 Task: Create ChildIssue0000000854 as Child Issue of Issue Issue0000000427 in Backlog  in Scrum Project Project0000000086 in Jira. Create ChildIssue0000000855 as Child Issue of Issue Issue0000000428 in Backlog  in Scrum Project Project0000000086 in Jira. Create ChildIssue0000000856 as Child Issue of Issue Issue0000000428 in Backlog  in Scrum Project Project0000000086 in Jira. Create ChildIssue0000000857 as Child Issue of Issue Issue0000000429 in Backlog  in Scrum Project Project0000000086 in Jira. Create ChildIssue0000000858 as Child Issue of Issue Issue0000000429 in Backlog  in Scrum Project Project0000000086 in Jira
Action: Mouse moved to (766, 415)
Screenshot: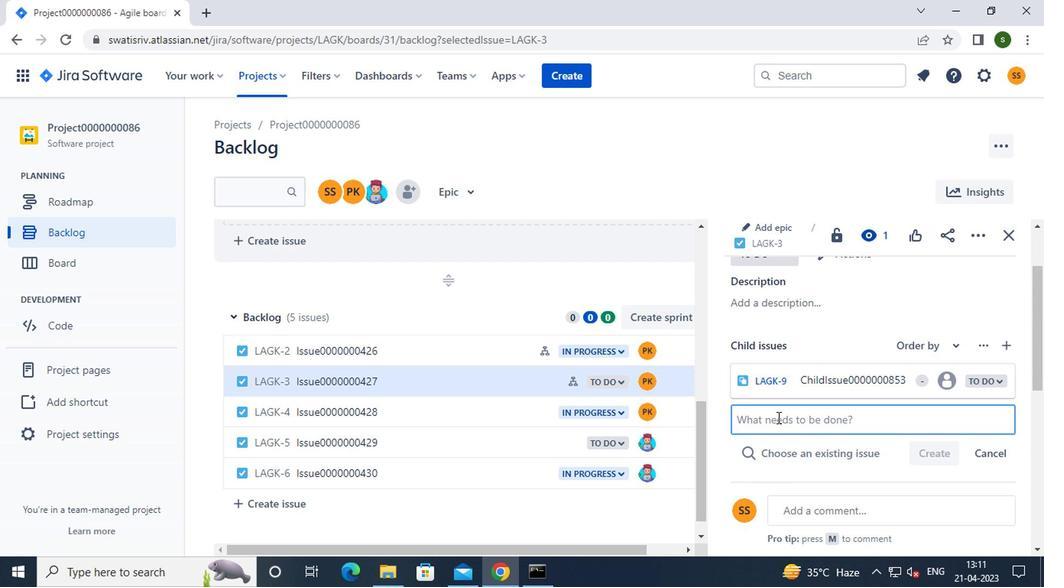 
Action: Key pressed c<Key.caps_lock>hild<Key.caps_lock>i<Key.caps_lock>ssue0000000854
Screenshot: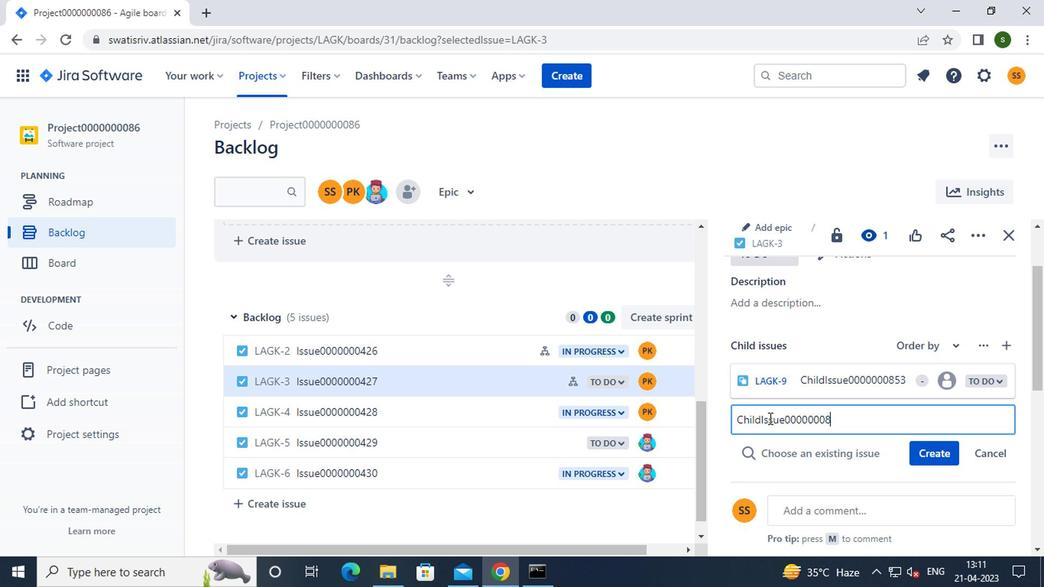
Action: Mouse moved to (909, 452)
Screenshot: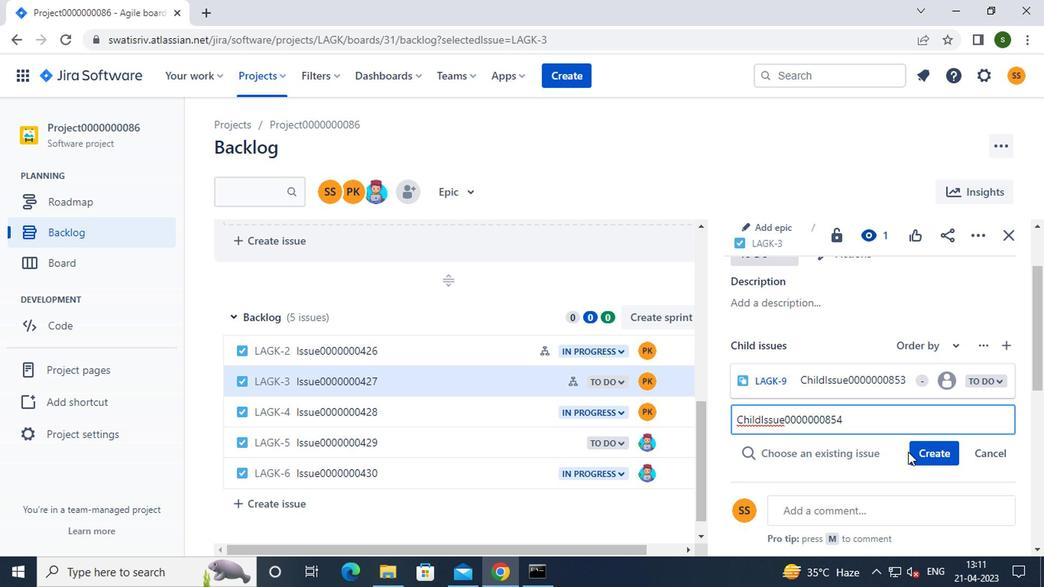
Action: Mouse pressed left at (909, 452)
Screenshot: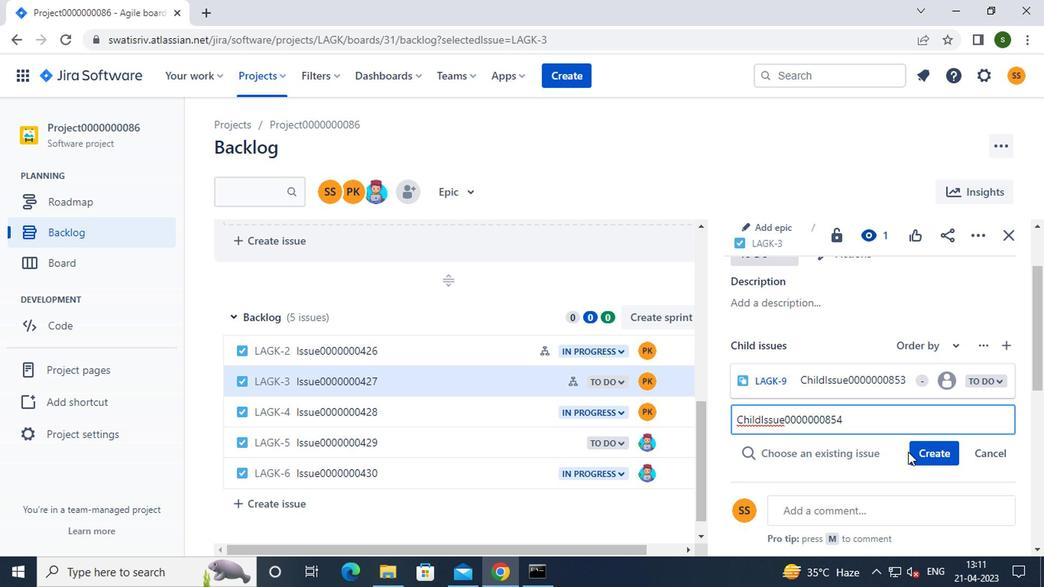
Action: Mouse moved to (445, 410)
Screenshot: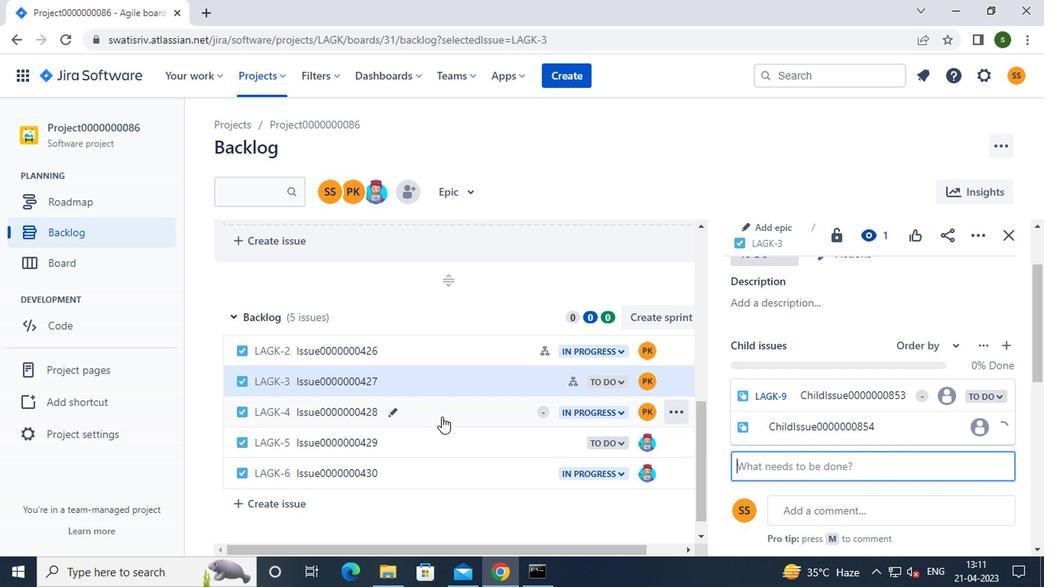 
Action: Mouse pressed left at (445, 410)
Screenshot: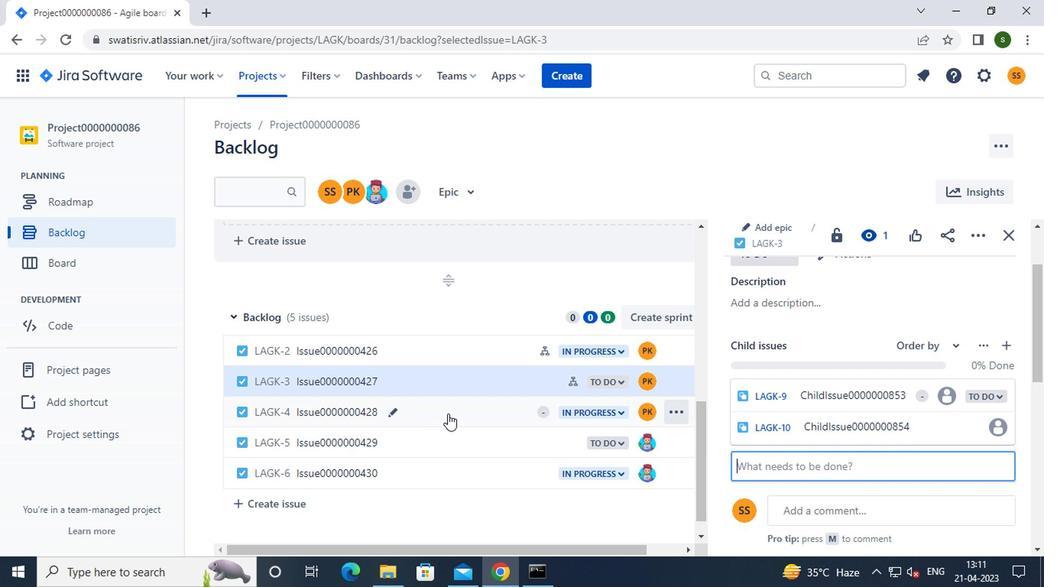
Action: Mouse moved to (775, 296)
Screenshot: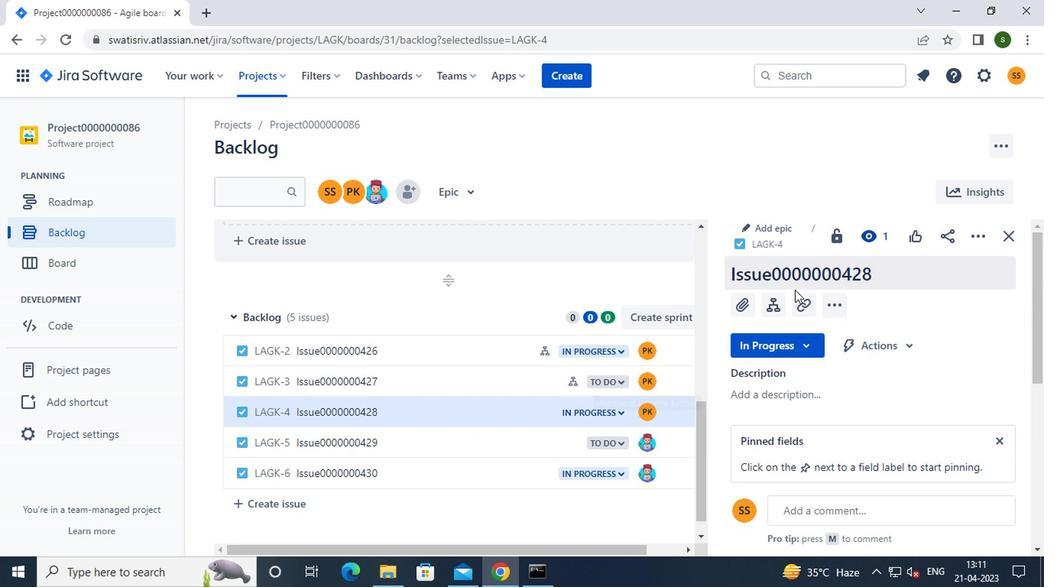 
Action: Mouse pressed left at (775, 296)
Screenshot: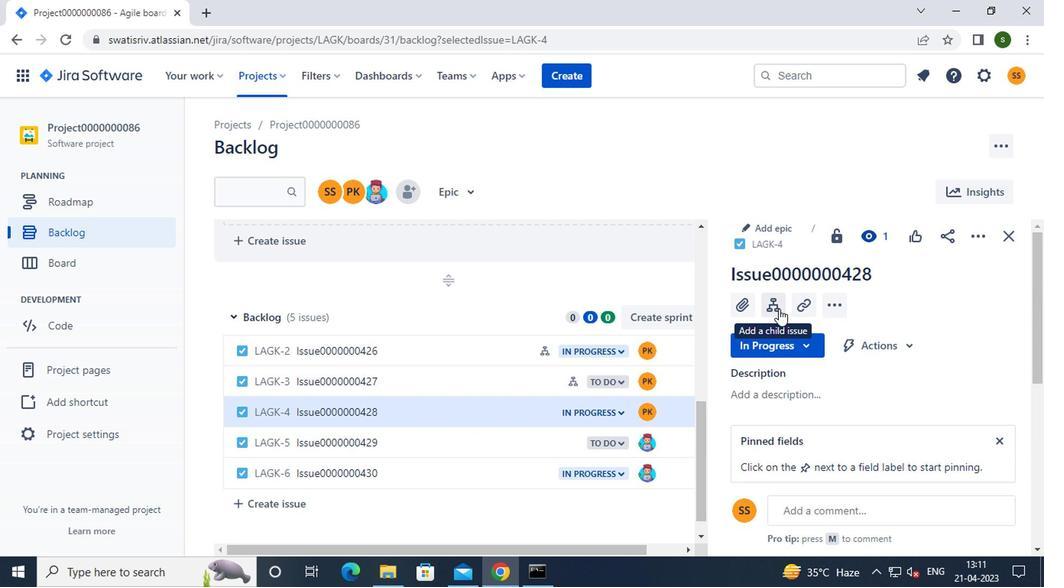 
Action: Mouse moved to (791, 372)
Screenshot: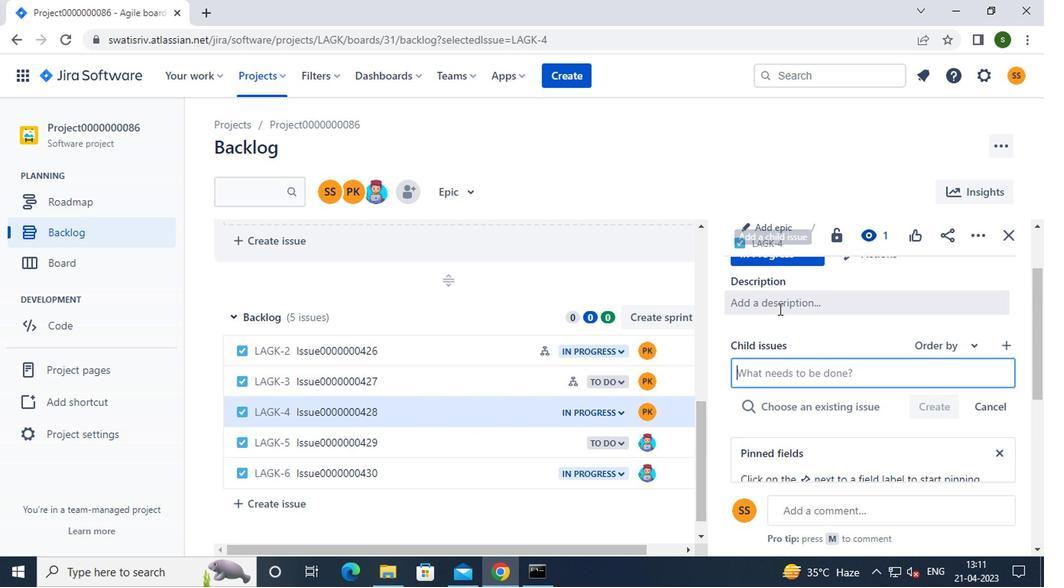 
Action: Key pressed <Key.caps_lock>c<Key.caps_lock>hild<Key.caps_lock>i<Key.caps_lock>ssue0000000855
Screenshot: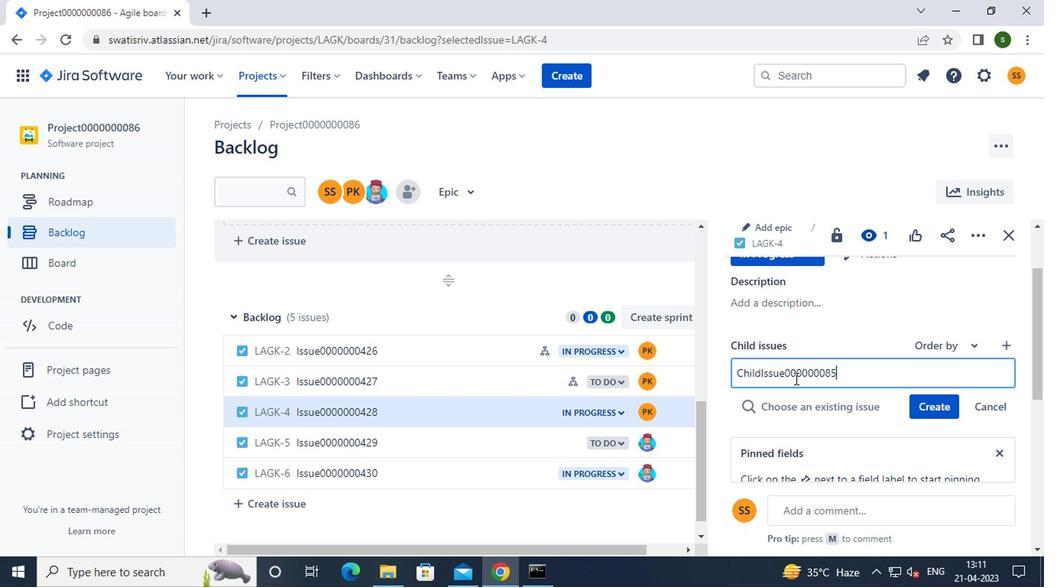 
Action: Mouse moved to (919, 394)
Screenshot: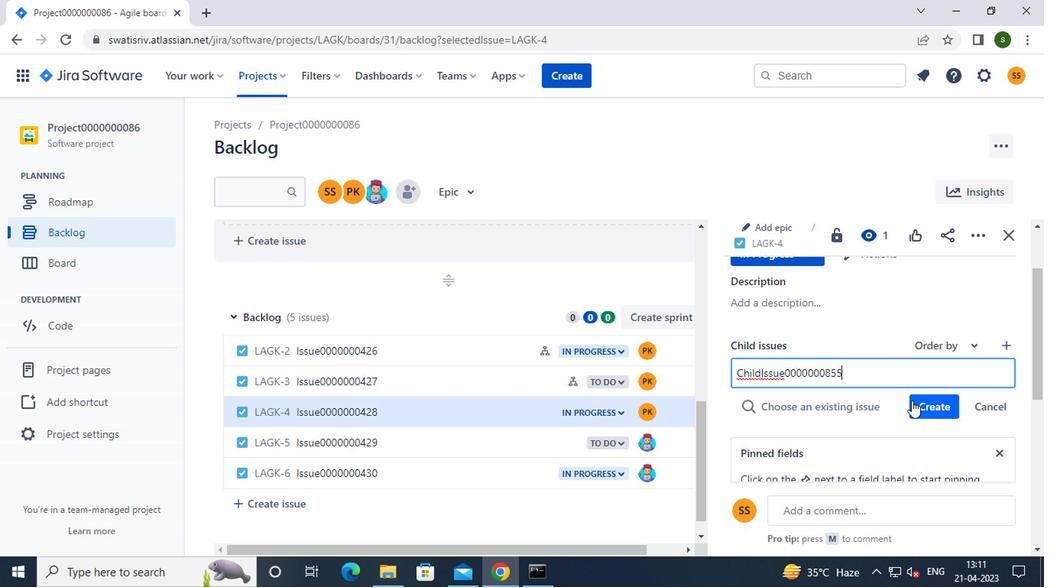 
Action: Mouse pressed left at (919, 394)
Screenshot: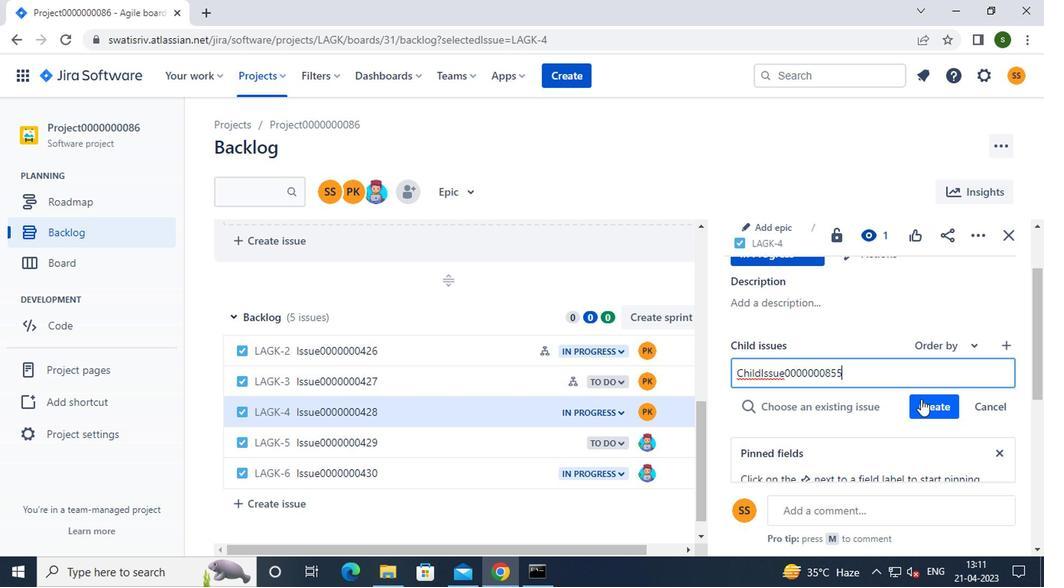 
Action: Mouse moved to (845, 416)
Screenshot: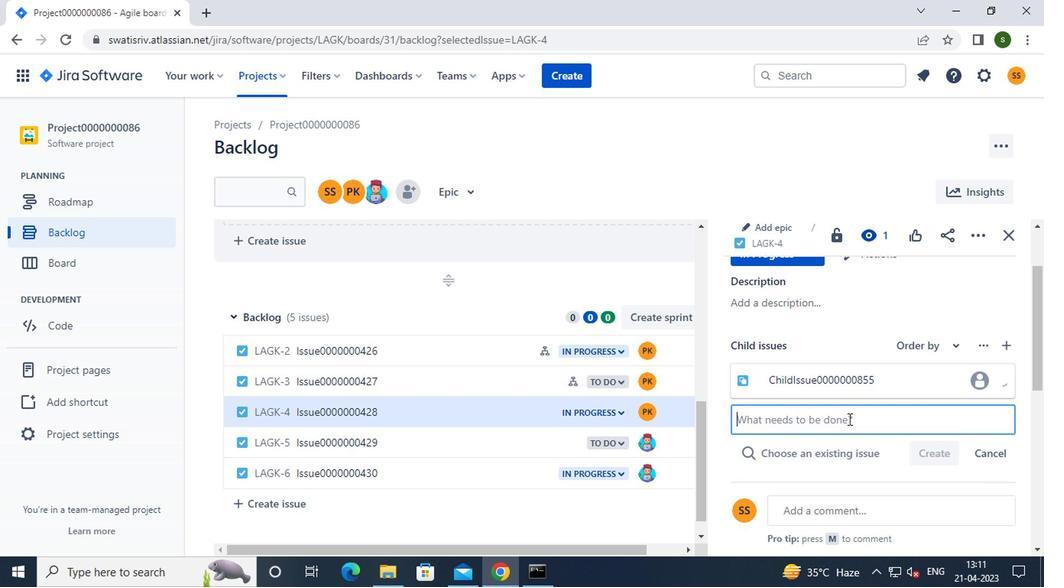 
Action: Key pressed <Key.caps_lock>c<Key.caps_lock>hild<Key.caps_lock>i<Key.caps_lock>ssue0000000856
Screenshot: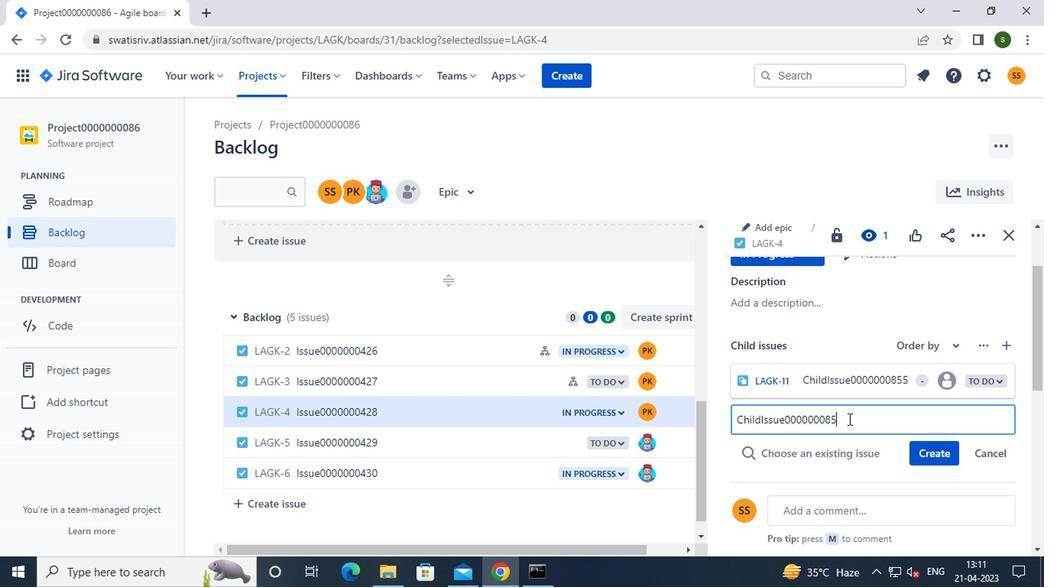 
Action: Mouse moved to (940, 459)
Screenshot: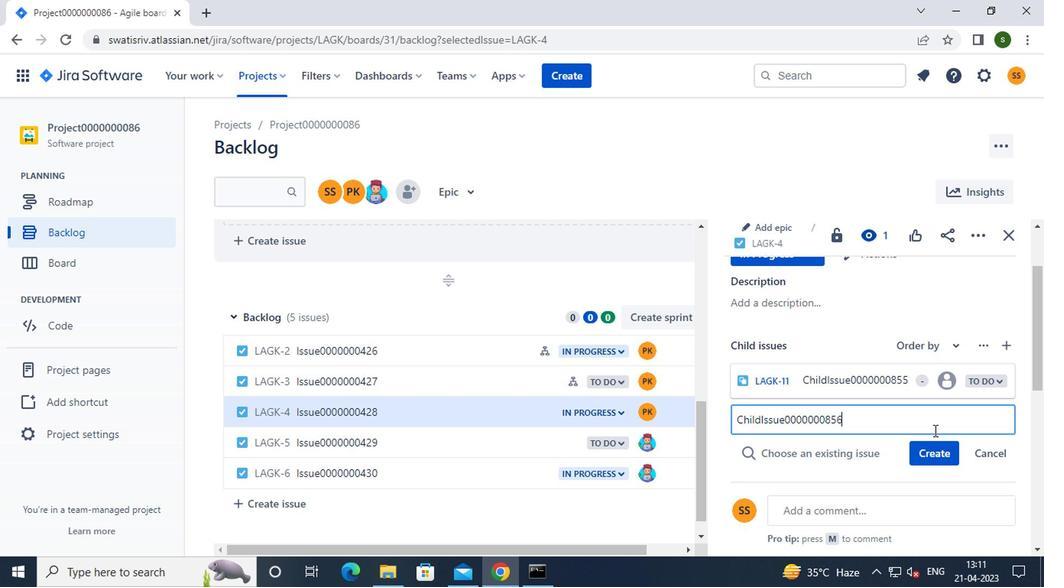 
Action: Mouse pressed left at (940, 459)
Screenshot: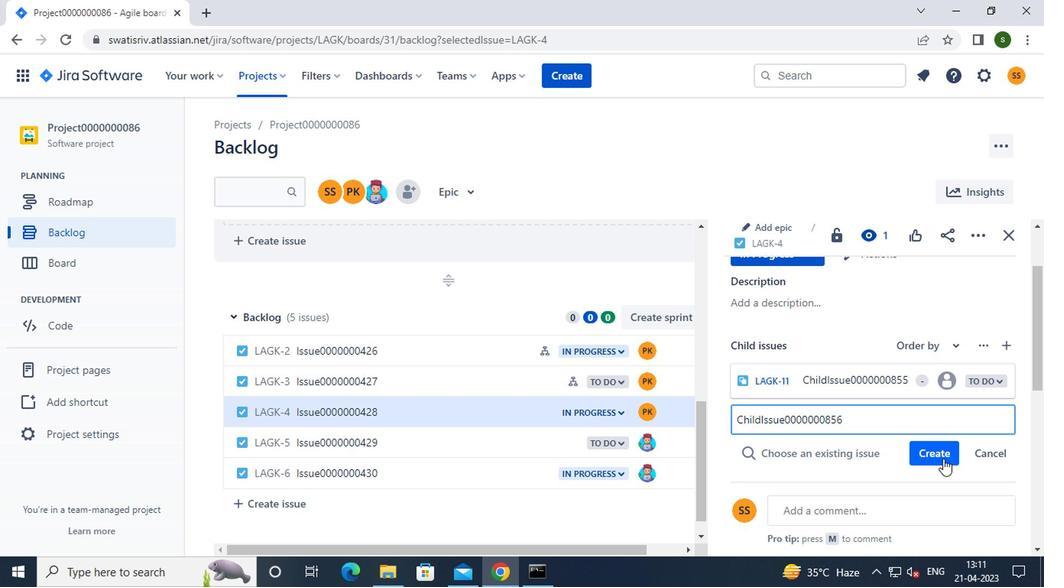 
Action: Mouse moved to (485, 438)
Screenshot: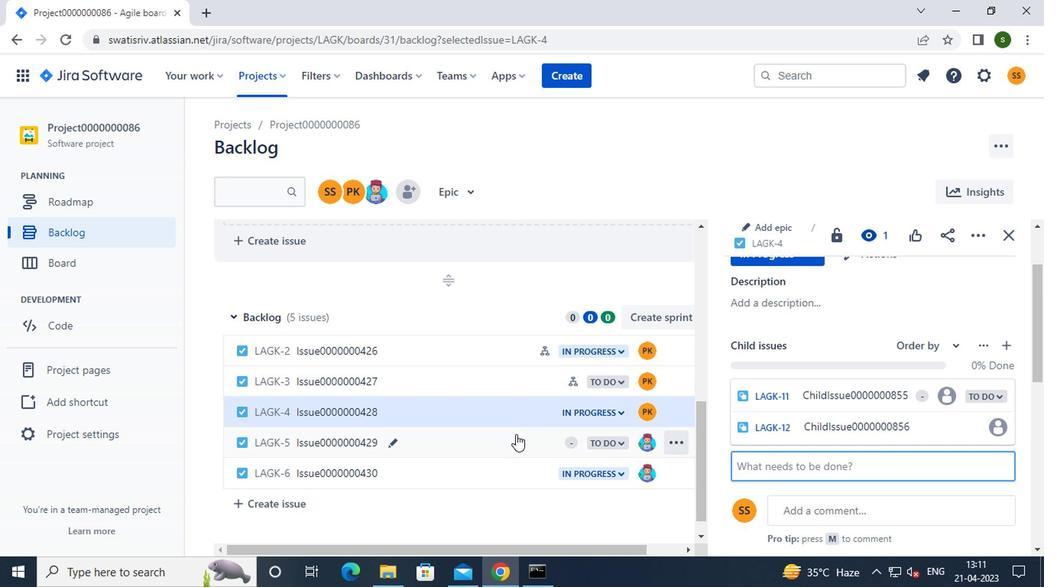 
Action: Mouse pressed left at (485, 438)
Screenshot: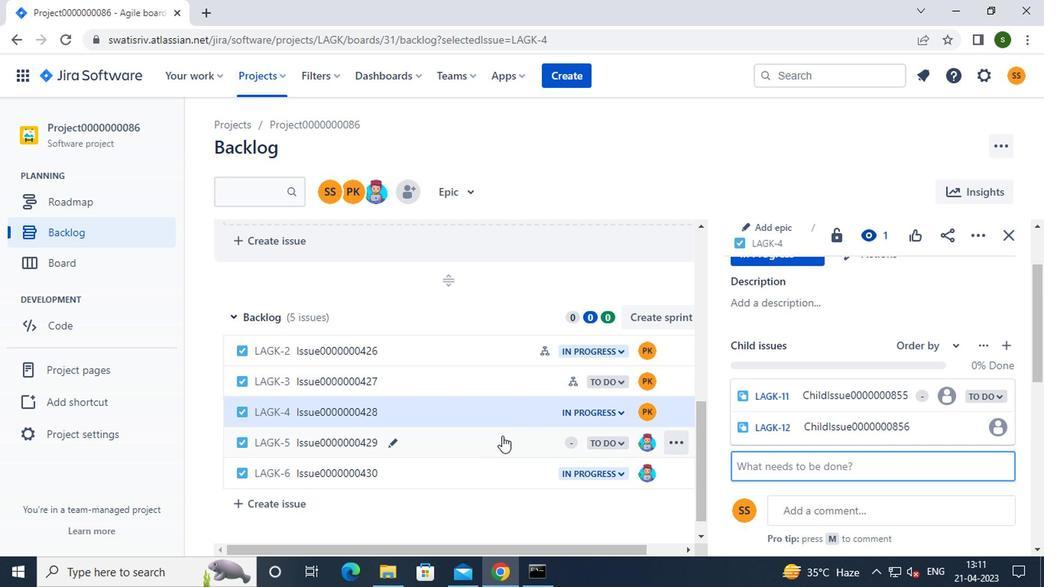 
Action: Mouse moved to (770, 293)
Screenshot: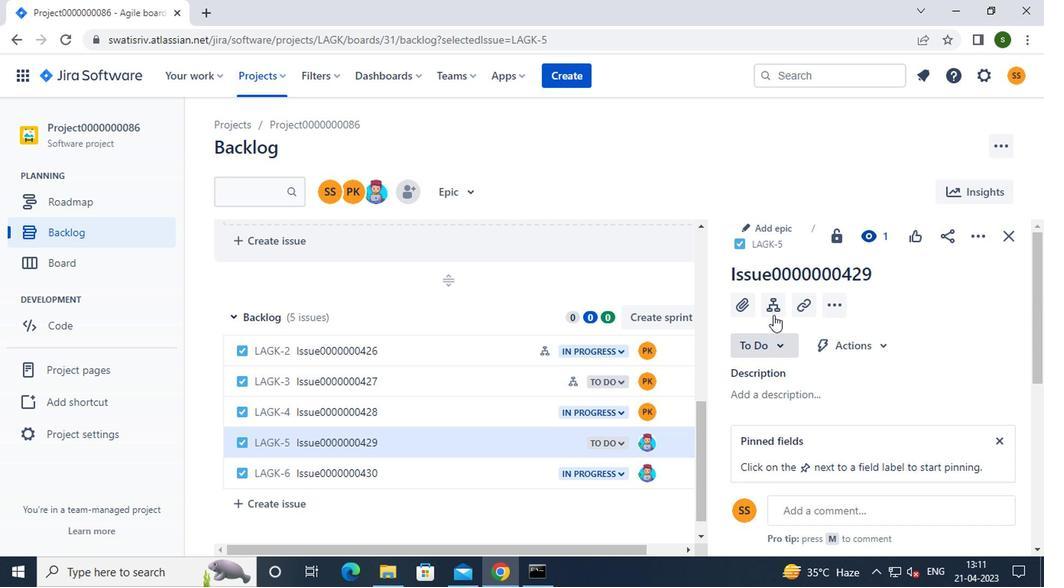 
Action: Mouse pressed left at (770, 293)
Screenshot: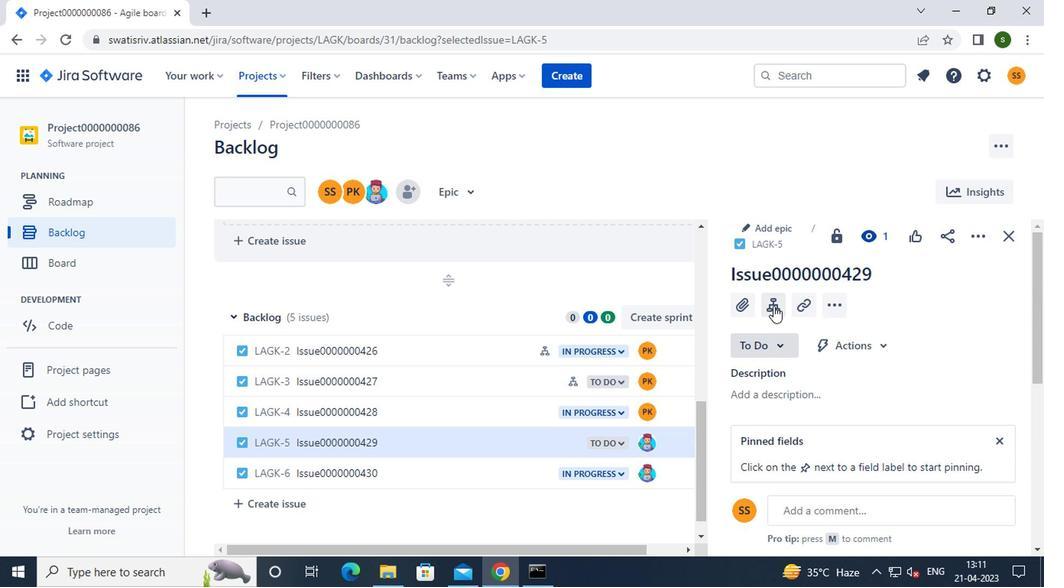 
Action: Mouse moved to (790, 368)
Screenshot: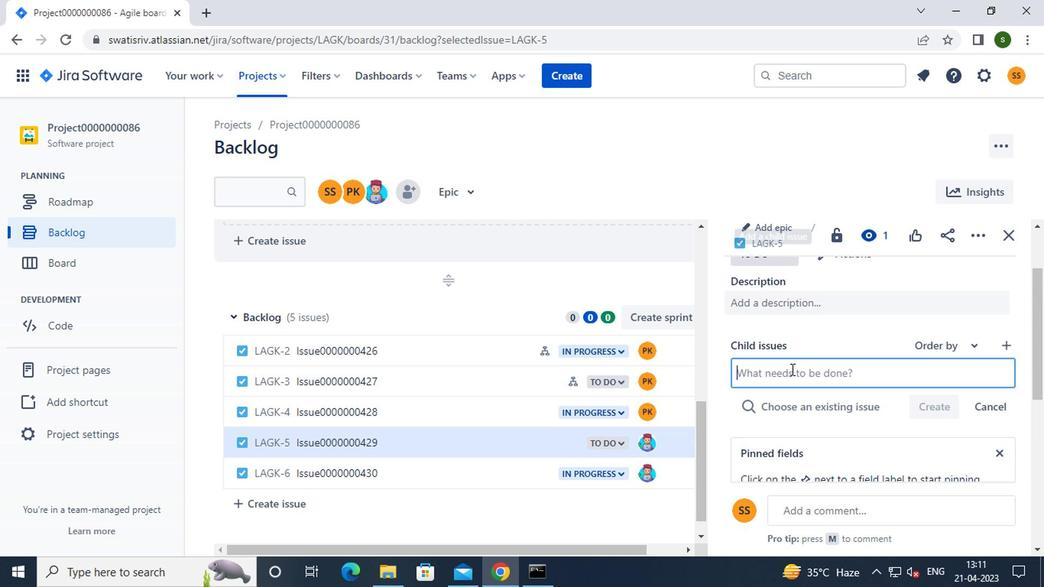
Action: Mouse pressed left at (790, 368)
Screenshot: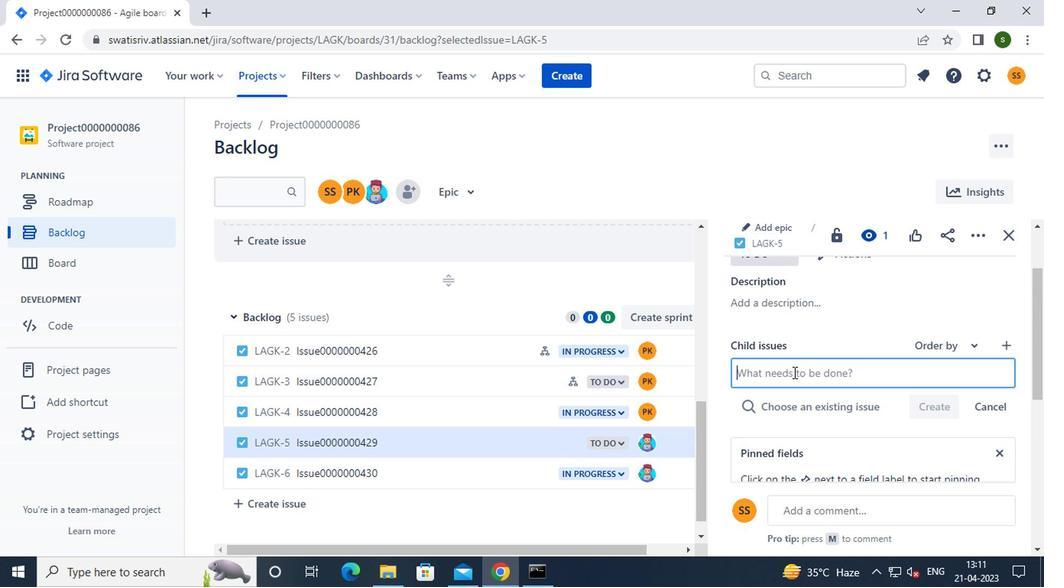 
Action: Mouse moved to (790, 368)
Screenshot: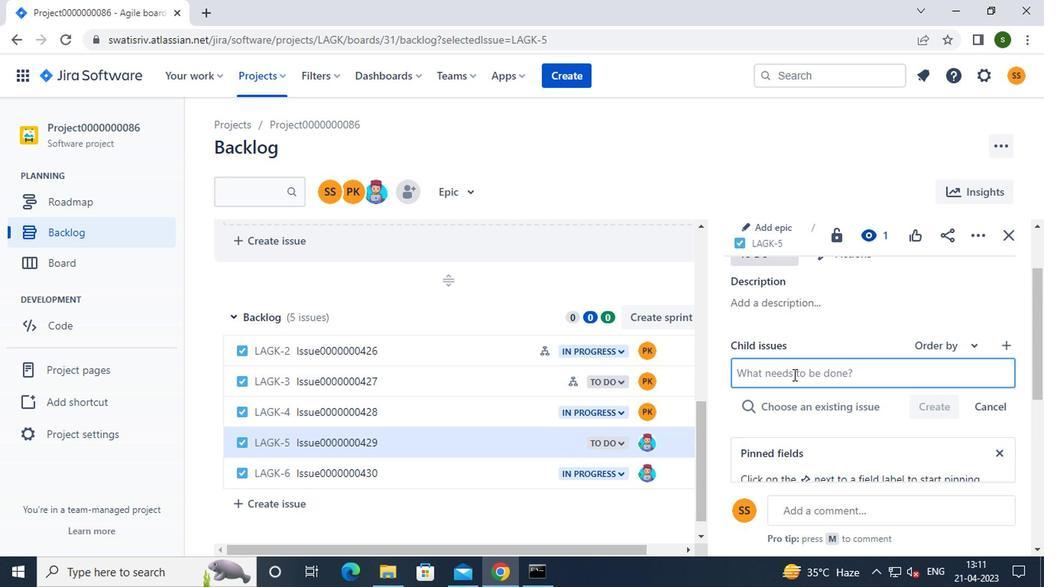 
Action: Key pressed <Key.caps_lock>c<Key.caps_lock>hild<Key.caps_lock>i<Key.caps_lock>ssue0000000857
Screenshot: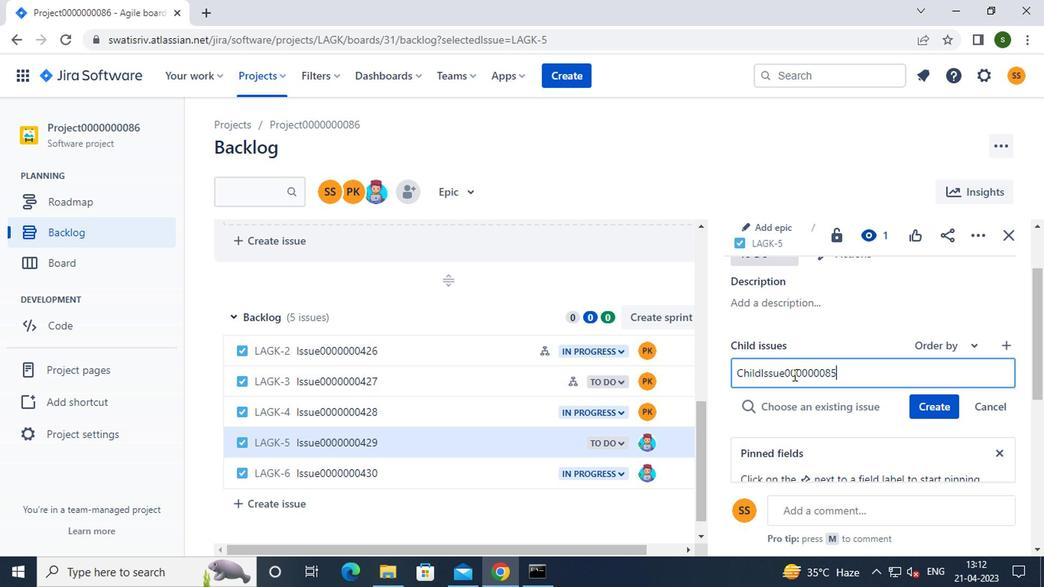 
Action: Mouse moved to (919, 397)
Screenshot: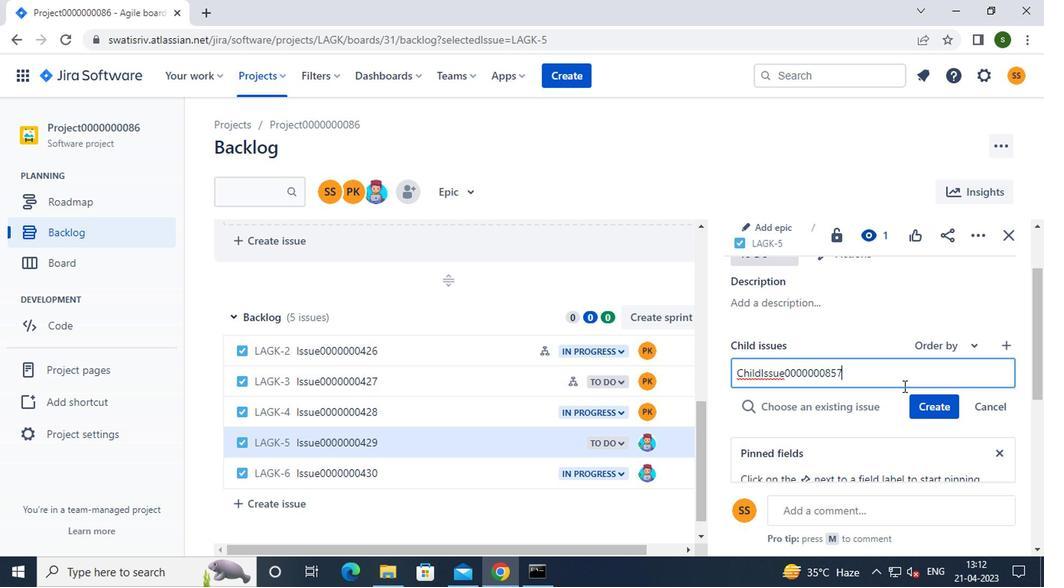 
Action: Mouse pressed left at (919, 397)
Screenshot: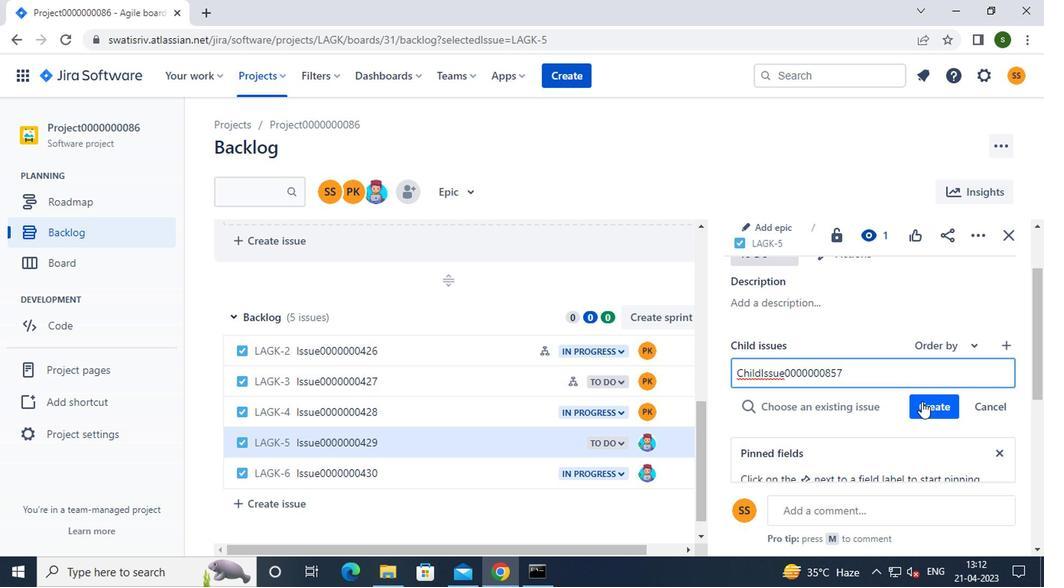 
Action: Mouse moved to (813, 413)
Screenshot: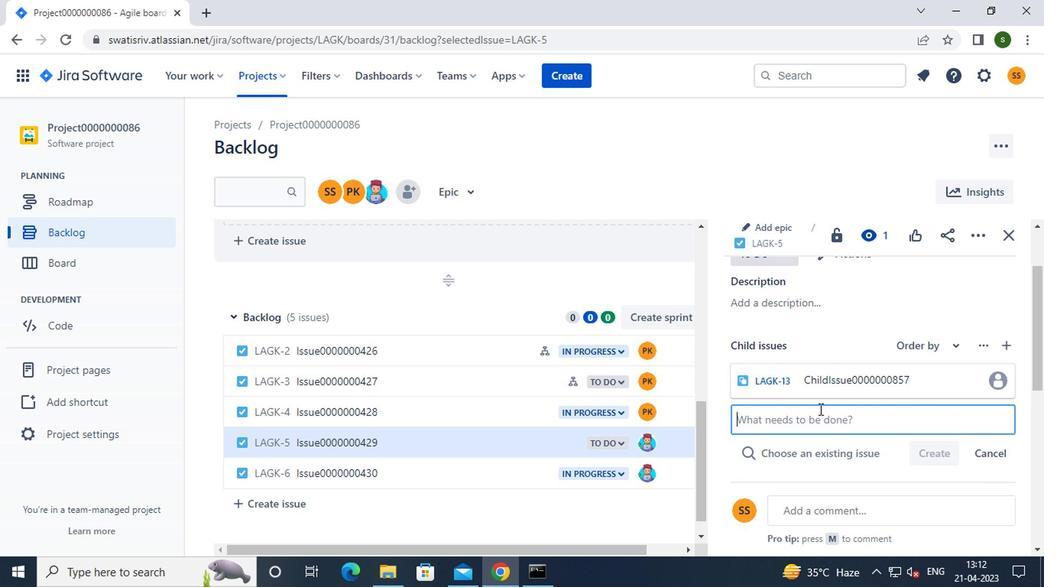 
Action: Mouse pressed left at (813, 413)
Screenshot: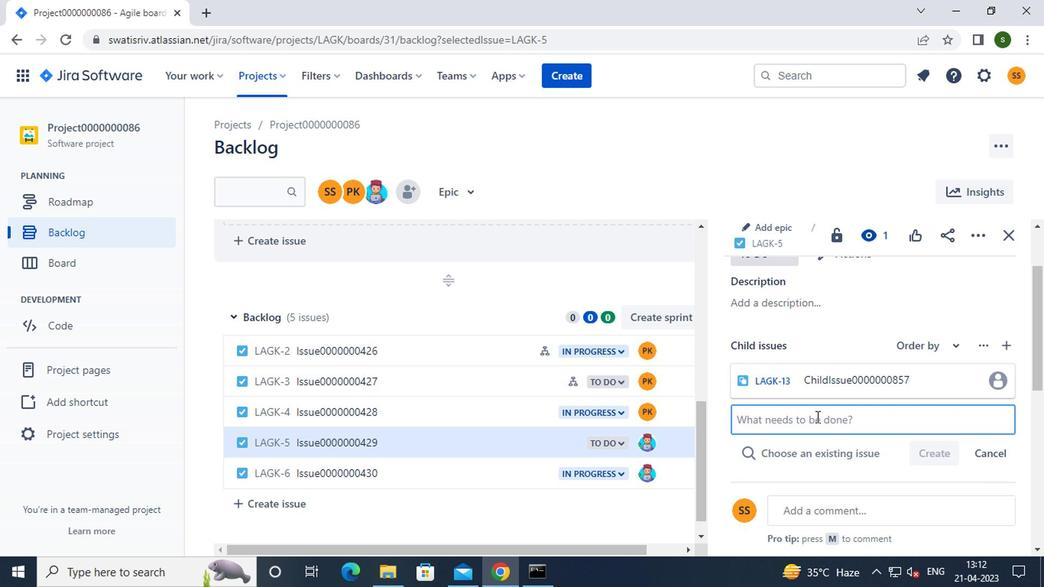 
Action: Mouse moved to (814, 413)
Screenshot: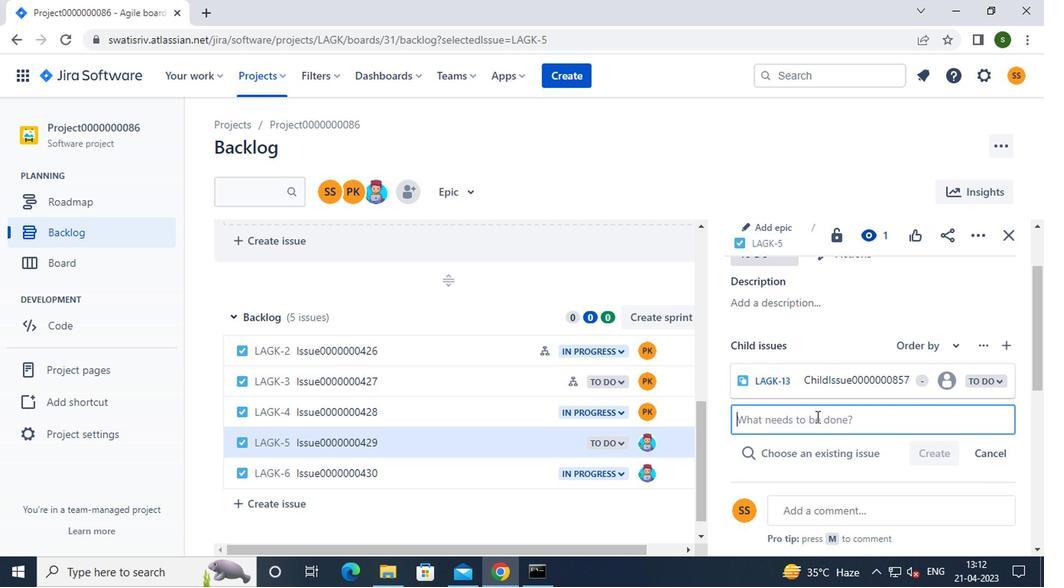 
Action: Key pressed <Key.caps_lock>c<Key.caps_lock>hild<Key.caps_lock>i<Key.caps_lock>ssue0000000858
Screenshot: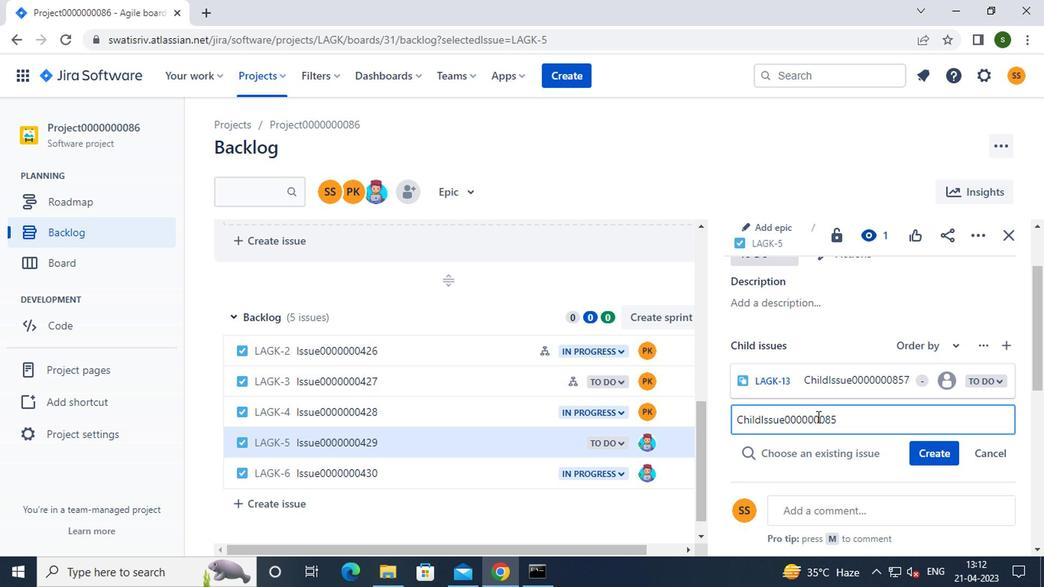 
Action: Mouse moved to (946, 459)
Screenshot: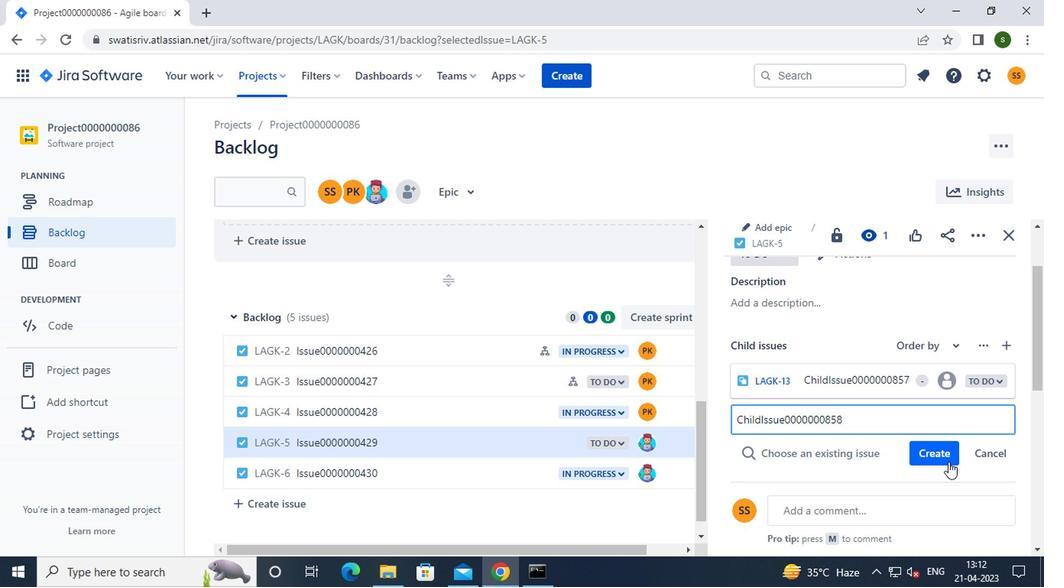 
Action: Mouse pressed left at (946, 459)
Screenshot: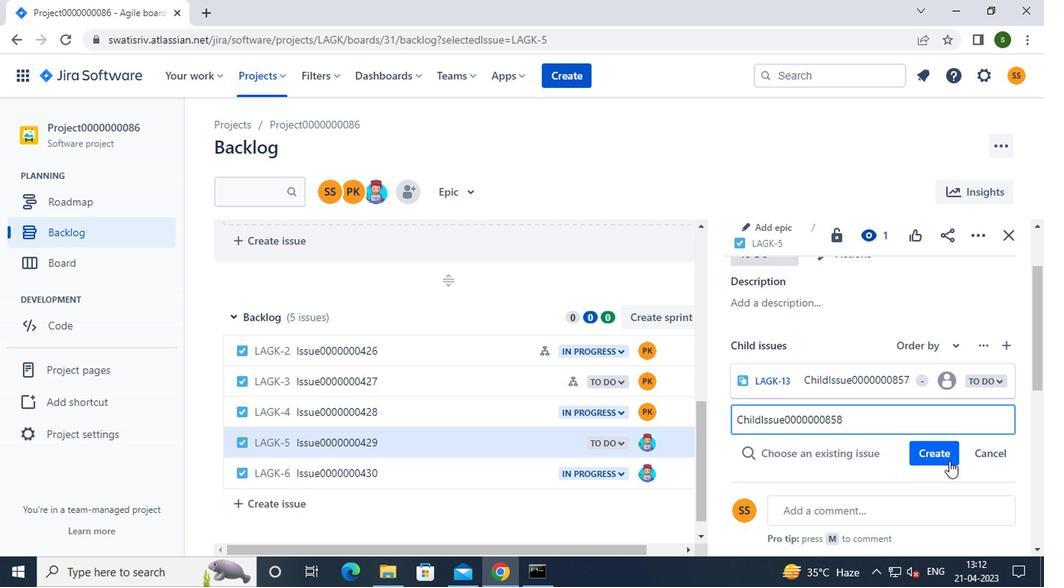 
Action: Mouse moved to (682, 118)
Screenshot: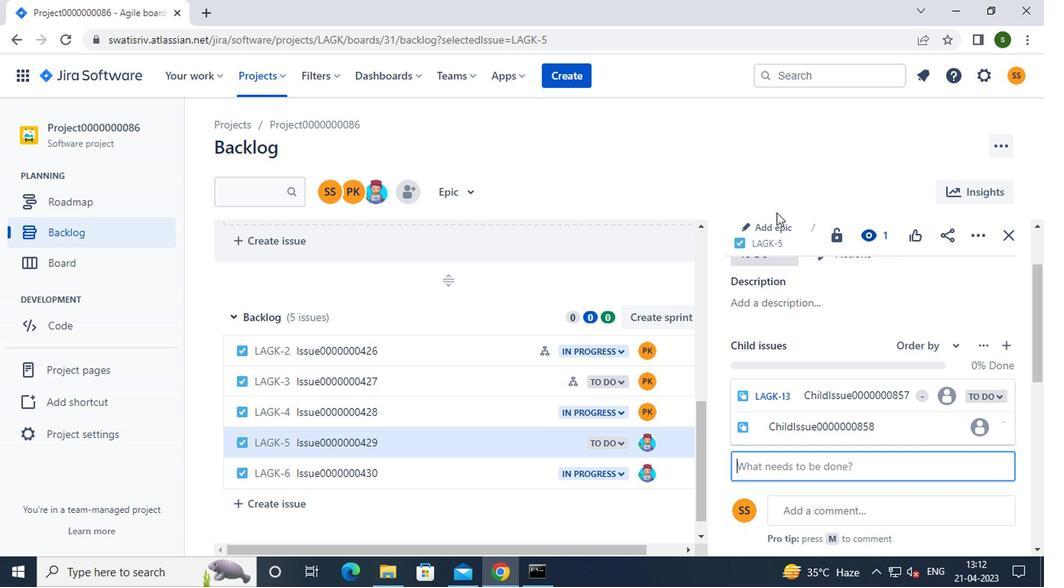 
